Task: Create Card Litigation Planning Review in Board Customer Advocacy Tips to Workspace Editing and Proofreading. Create Card Travel Review in Board Email Marketing Engagement Optimization to Workspace Editing and Proofreading. Create Card Litigation Planning Review in Board Market Segmentation and Targeting Plan Implementation to Workspace Editing and Proofreading
Action: Key pressed <Key.shift>LITIGATION<Key.space><Key.shift>PLANNING<Key.space><Key.shift>REVIEW<Key.enter>
Screenshot: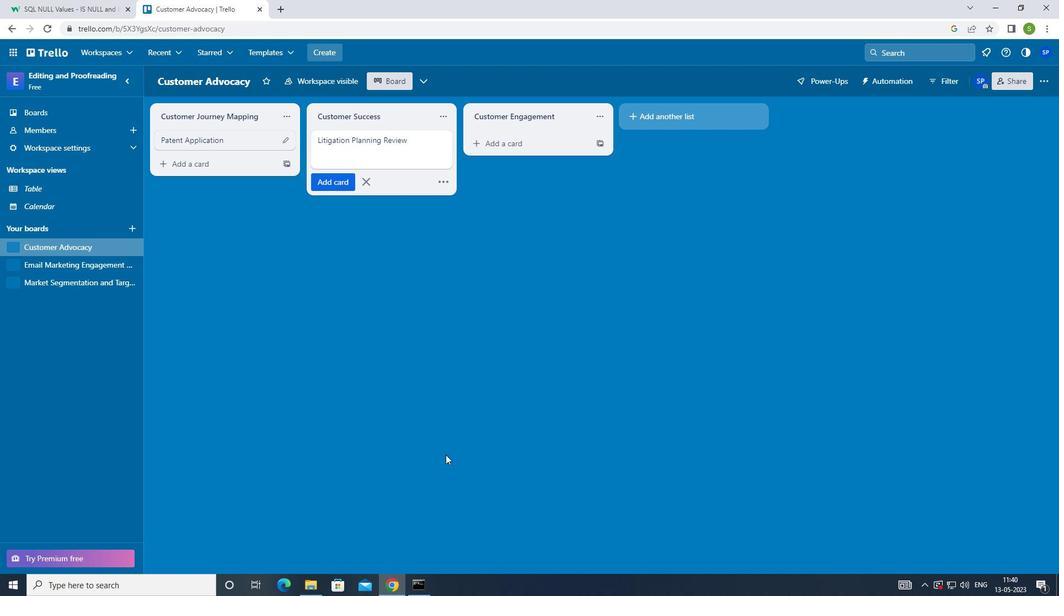 
Action: Mouse moved to (91, 265)
Screenshot: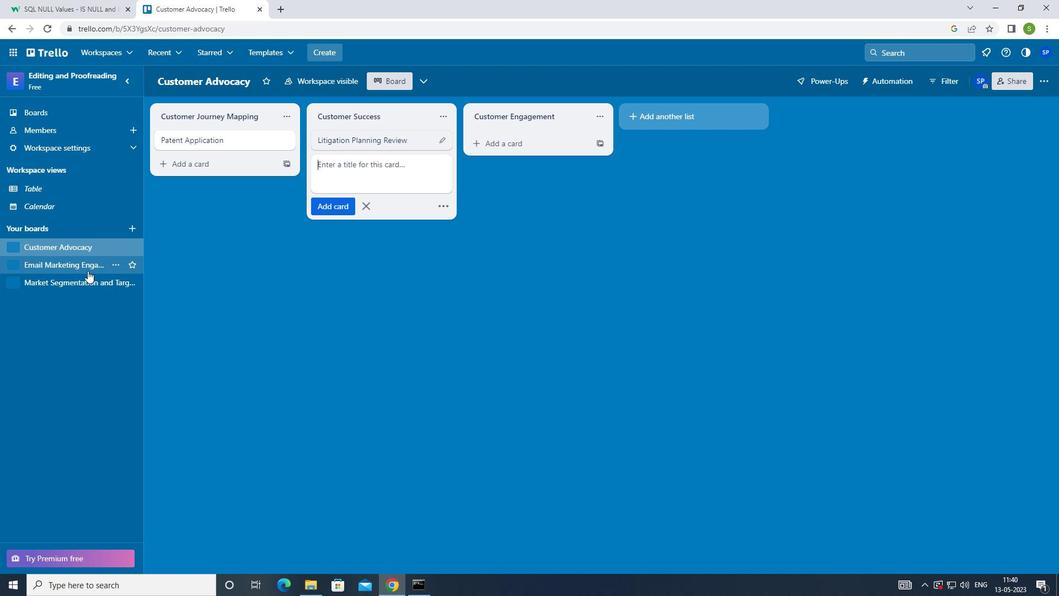 
Action: Mouse pressed left at (91, 265)
Screenshot: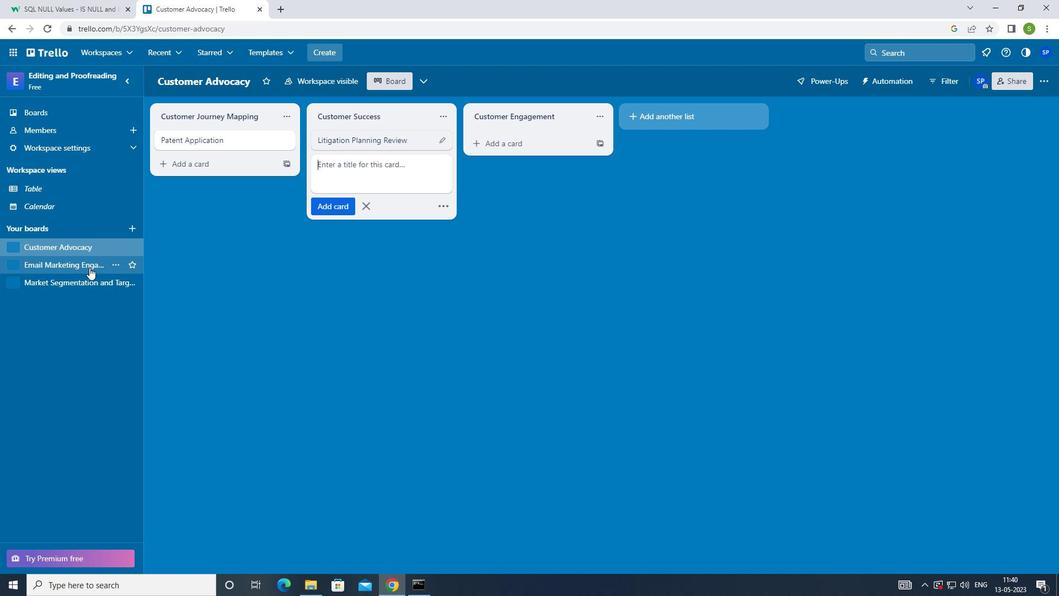 
Action: Mouse moved to (360, 144)
Screenshot: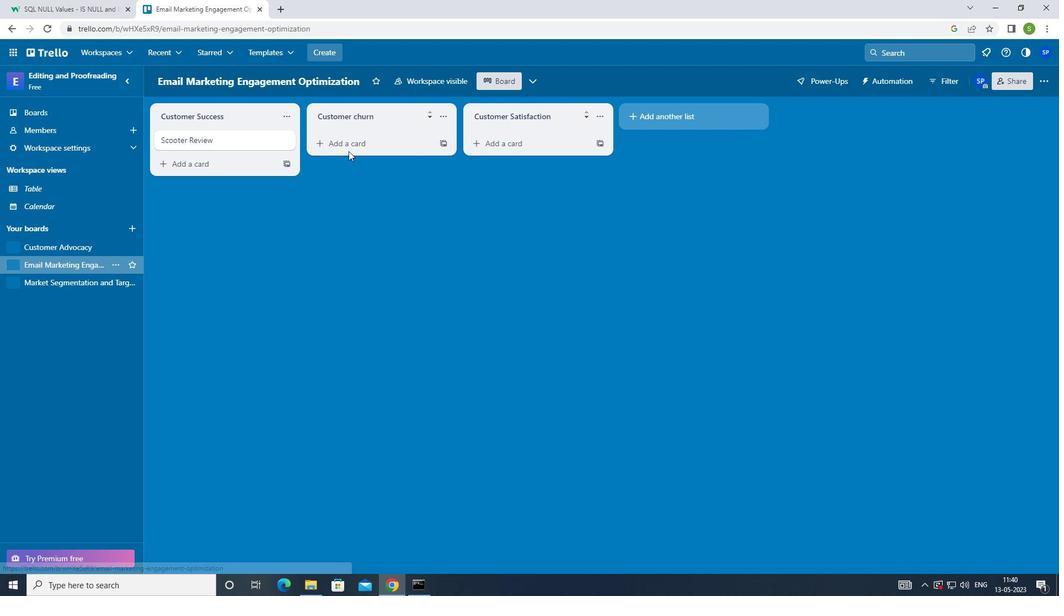 
Action: Mouse pressed left at (360, 144)
Screenshot: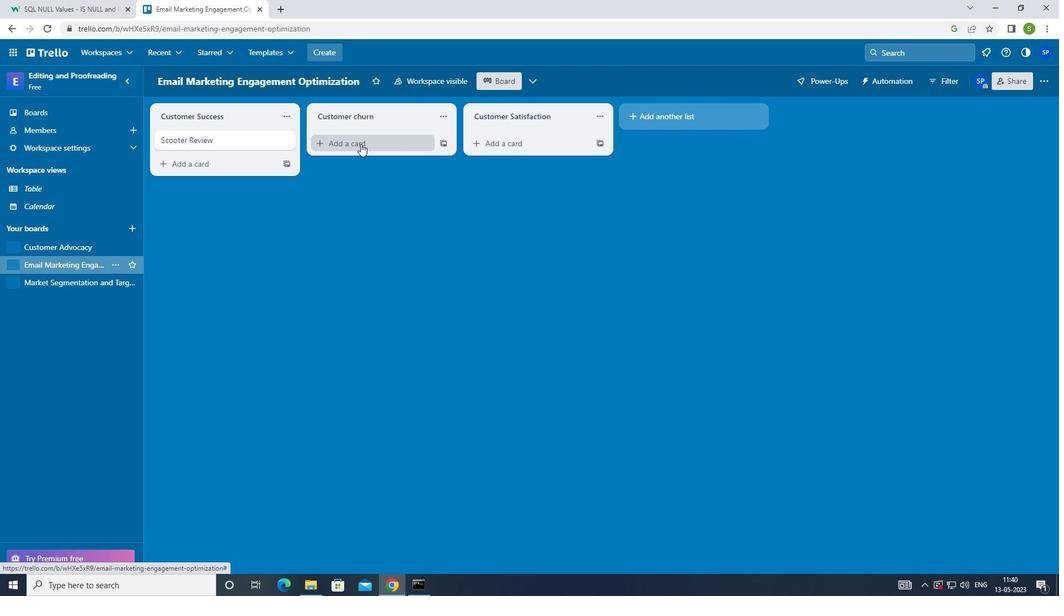 
Action: Mouse moved to (359, 300)
Screenshot: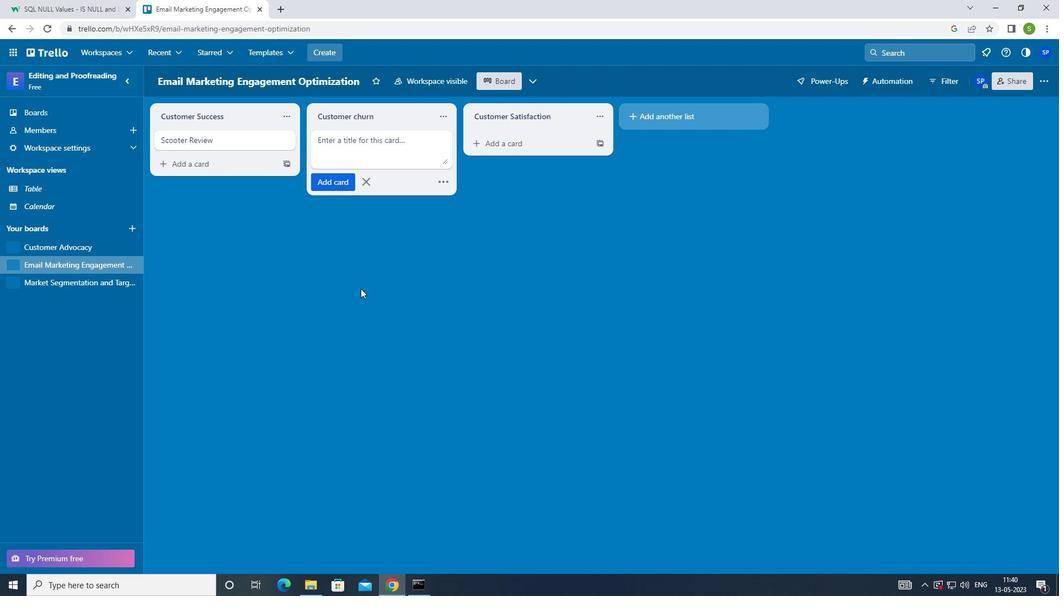 
Action: Key pressed <Key.shift><Key.shift><Key.shift>TRAVEL<Key.space><Key.shift>REVIEW<Key.enter>
Screenshot: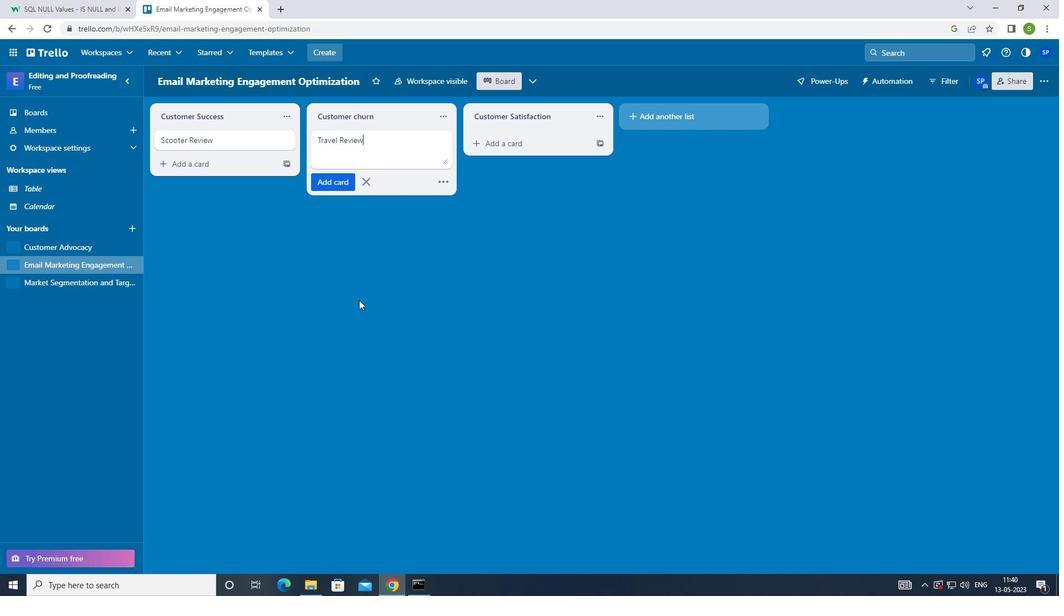 
Action: Mouse moved to (82, 285)
Screenshot: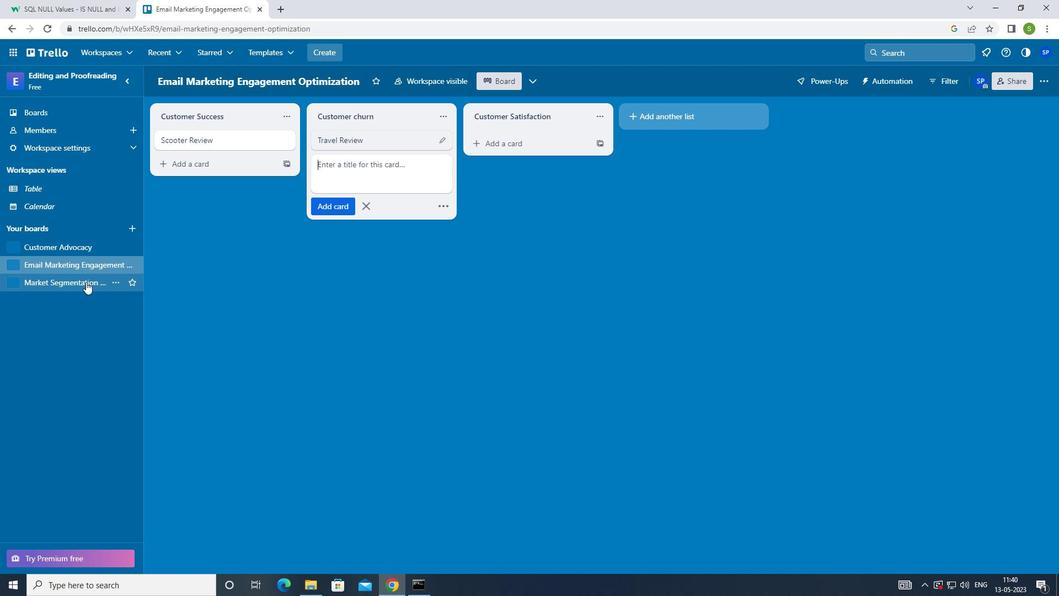 
Action: Mouse pressed left at (82, 285)
Screenshot: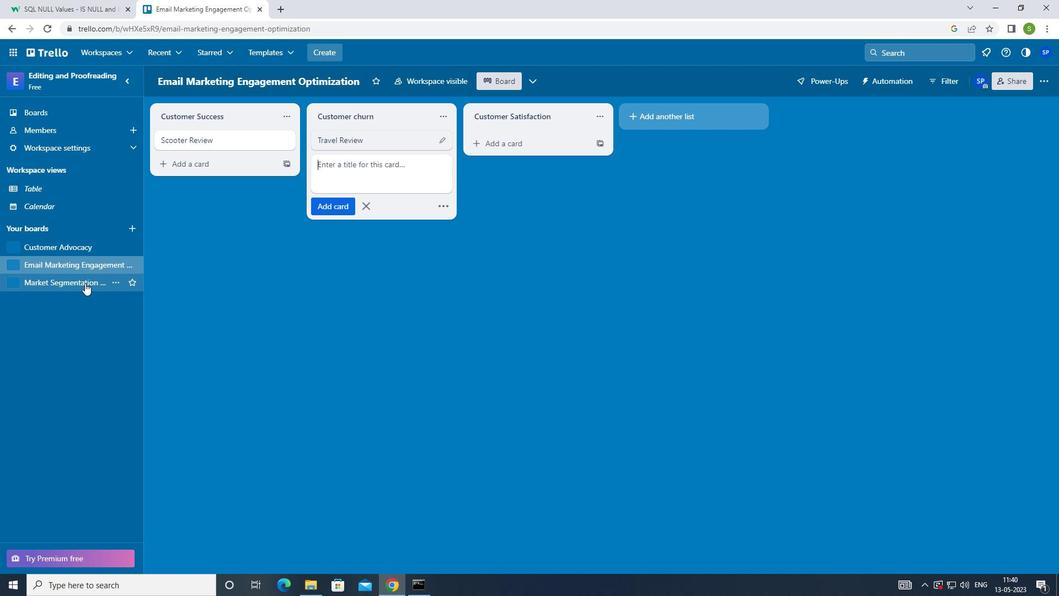 
Action: Mouse moved to (375, 149)
Screenshot: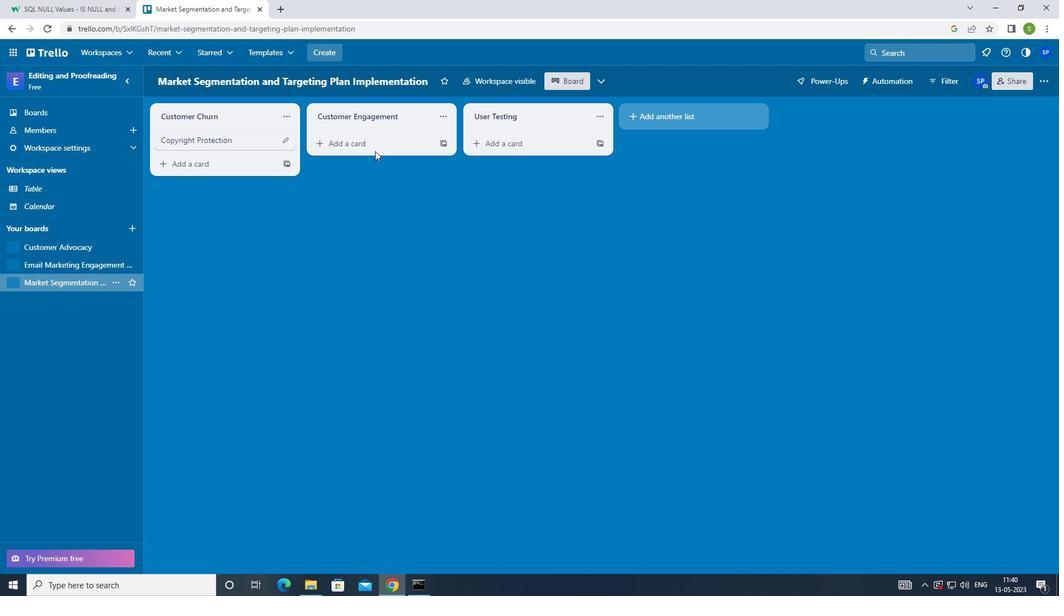 
Action: Mouse pressed left at (375, 149)
Screenshot: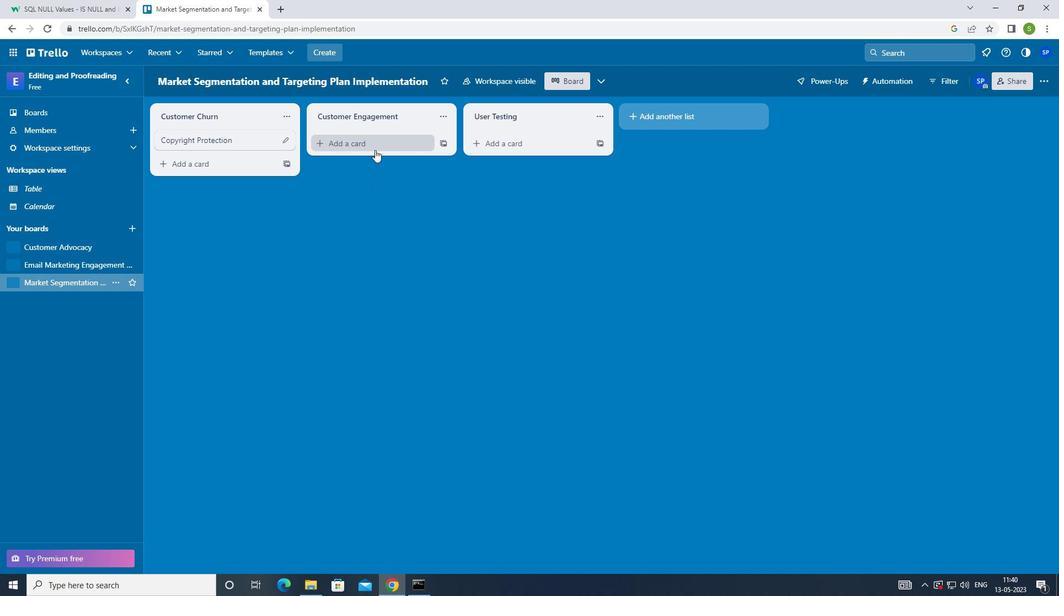 
Action: Mouse moved to (367, 252)
Screenshot: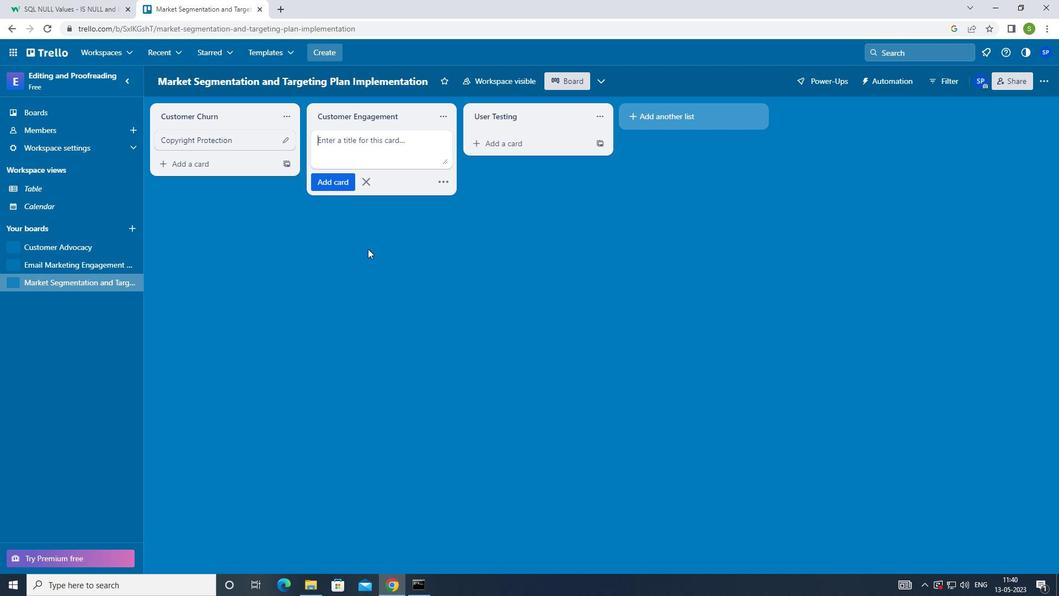 
Action: Key pressed <Key.shift>LITIGATION<Key.space><Key.shift>PLANNING<Key.space><Key.shift>REVIEW<Key.enter><Key.f8>
Screenshot: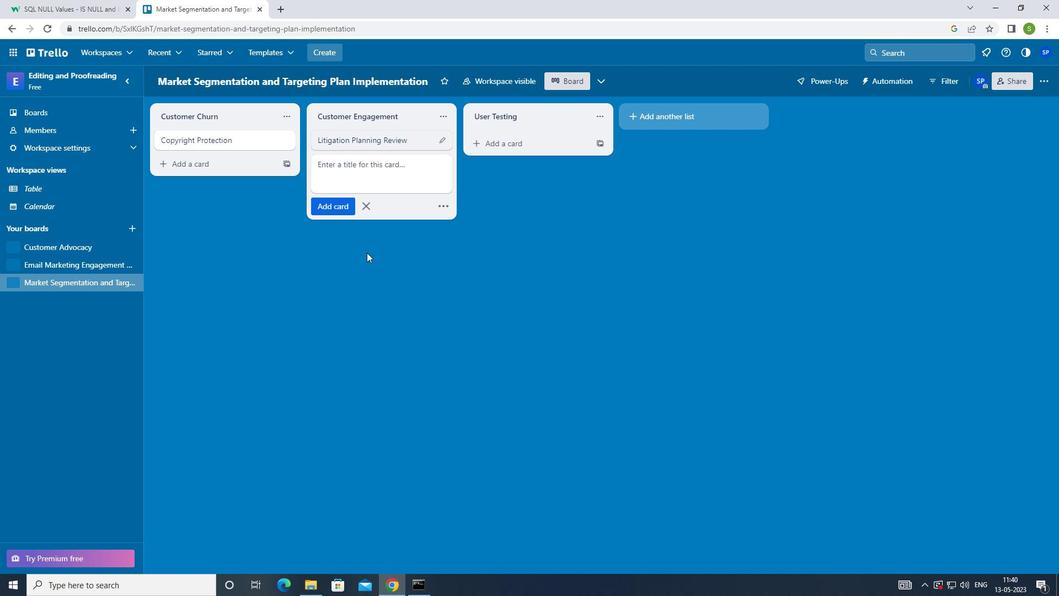 
